 Task: Update the mass number of records
Action: Mouse moved to (207, 209)
Screenshot: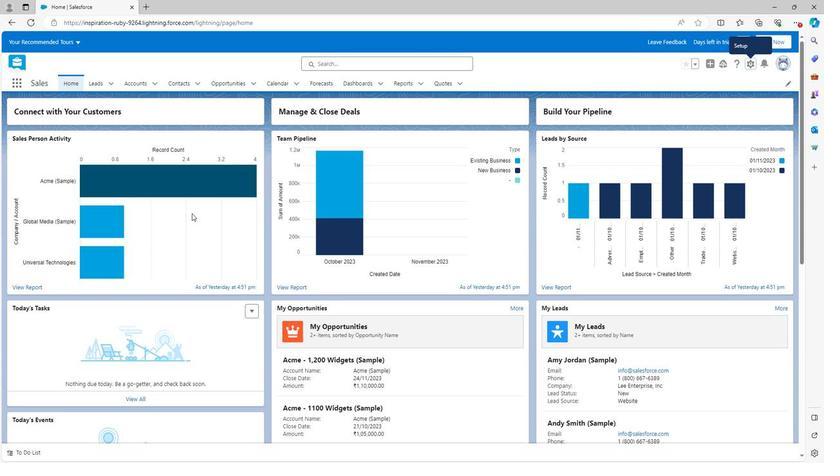 
Action: Mouse scrolled (207, 208) with delta (0, 0)
Screenshot: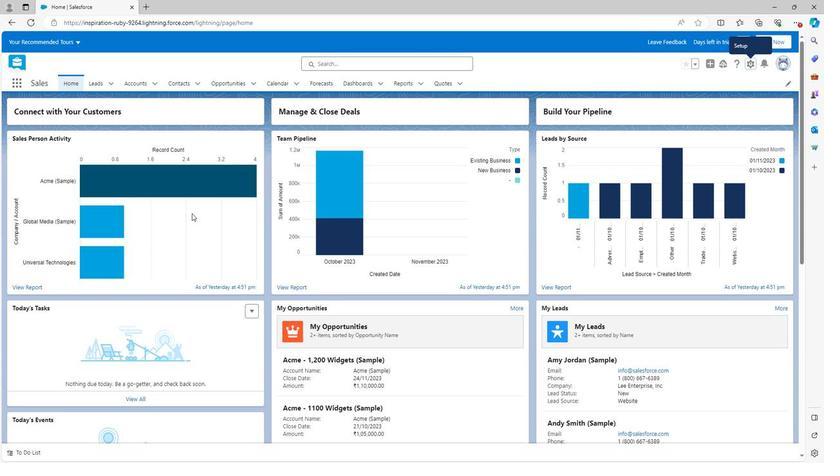 
Action: Mouse scrolled (207, 208) with delta (0, 0)
Screenshot: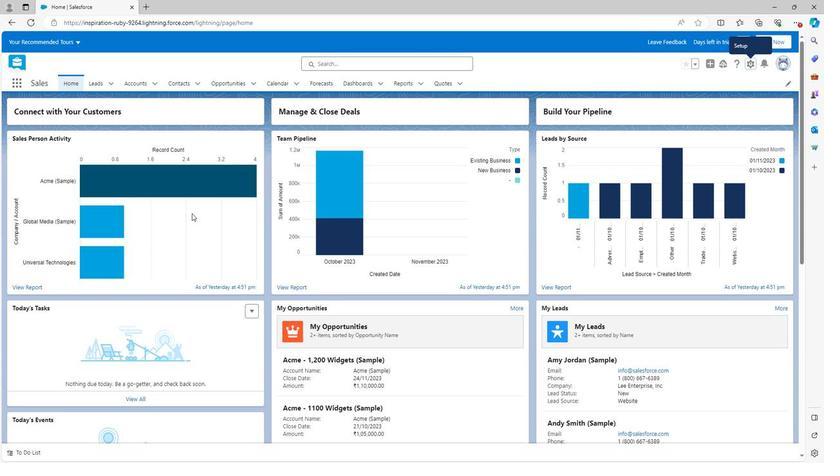 
Action: Mouse scrolled (207, 208) with delta (0, 0)
Screenshot: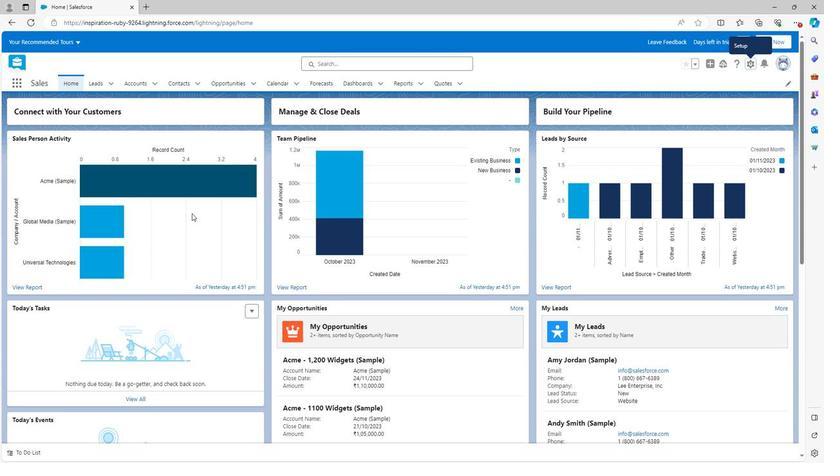 
Action: Mouse scrolled (207, 208) with delta (0, 0)
Screenshot: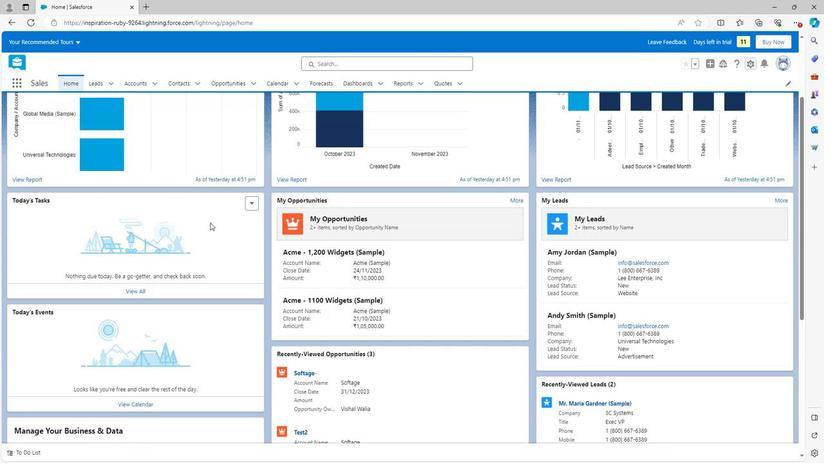 
Action: Mouse scrolled (207, 208) with delta (0, 0)
Screenshot: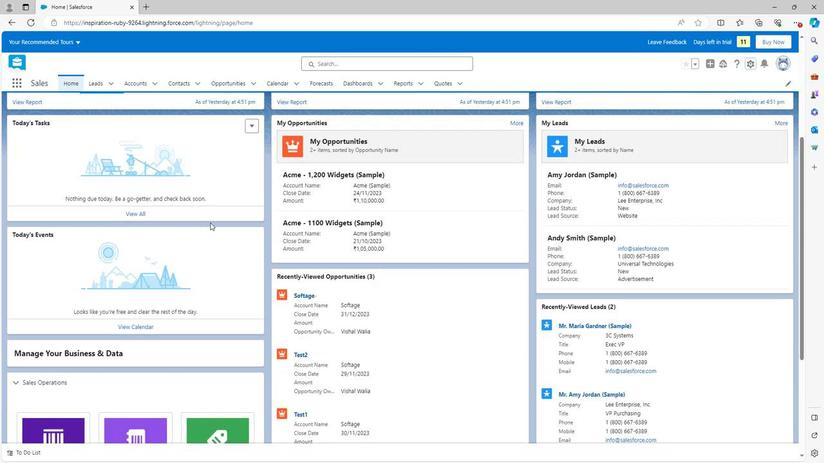 
Action: Mouse scrolled (207, 208) with delta (0, 0)
Screenshot: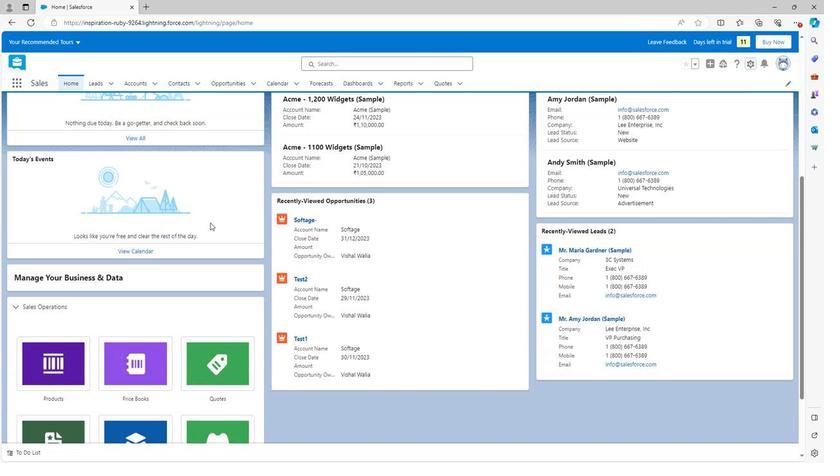
Action: Mouse scrolled (207, 208) with delta (0, 0)
Screenshot: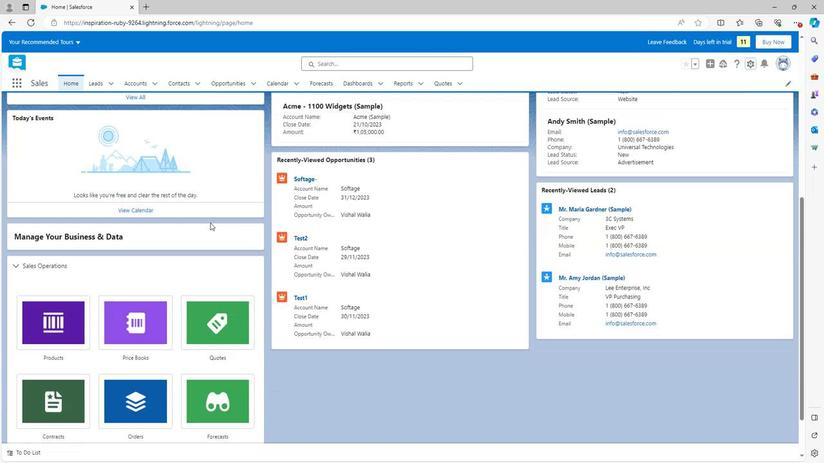 
Action: Mouse scrolled (207, 208) with delta (0, 0)
Screenshot: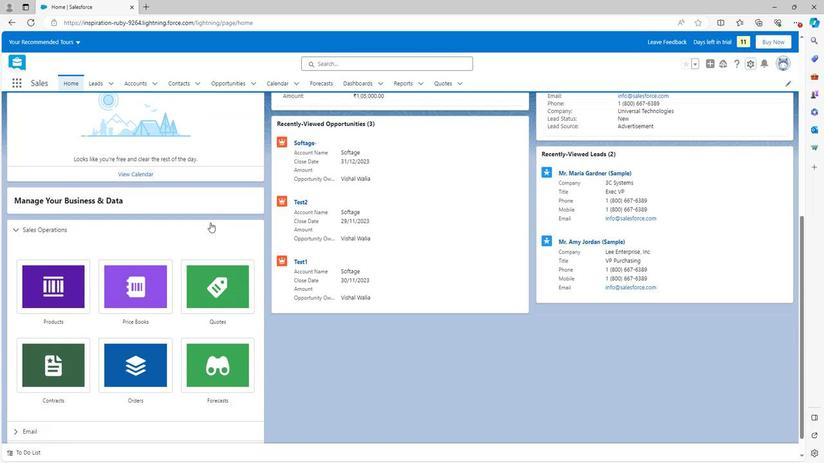 
Action: Mouse scrolled (207, 209) with delta (0, 0)
Screenshot: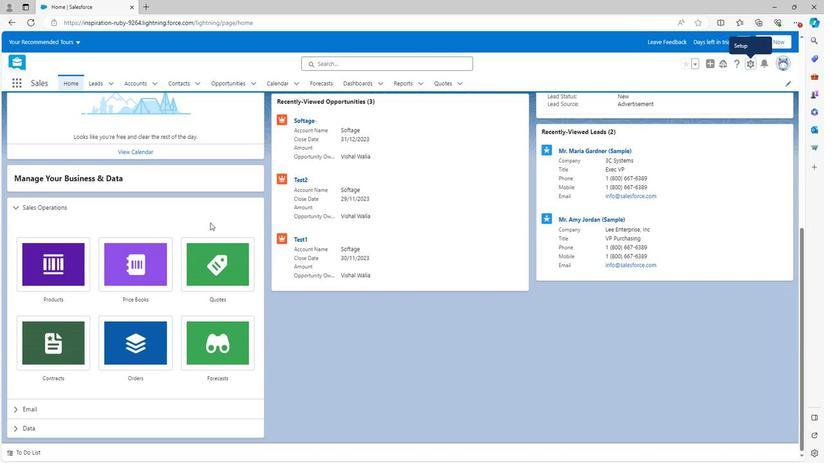 
Action: Mouse scrolled (207, 209) with delta (0, 0)
Screenshot: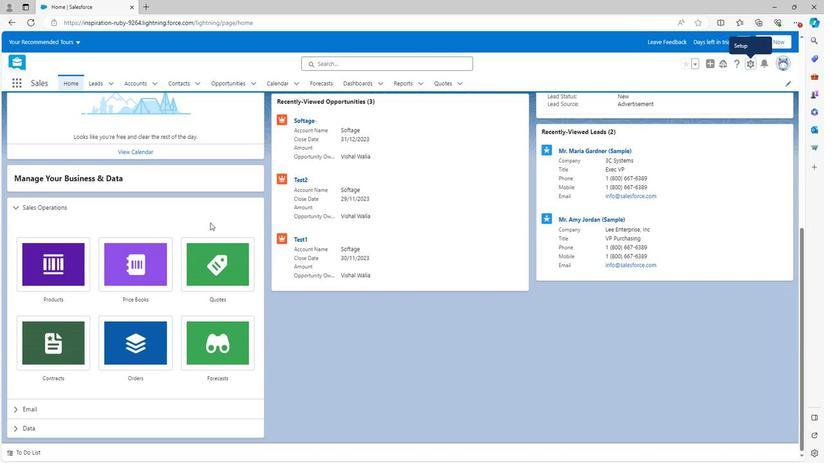 
Action: Mouse scrolled (207, 209) with delta (0, 0)
Screenshot: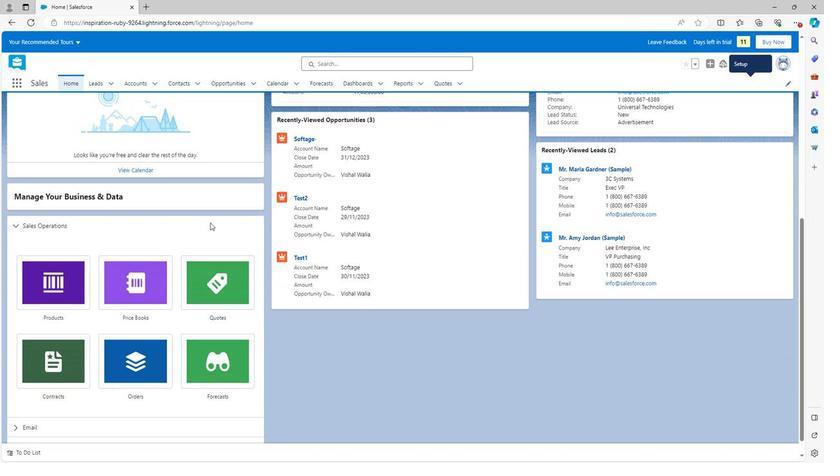
Action: Mouse scrolled (207, 209) with delta (0, 0)
Screenshot: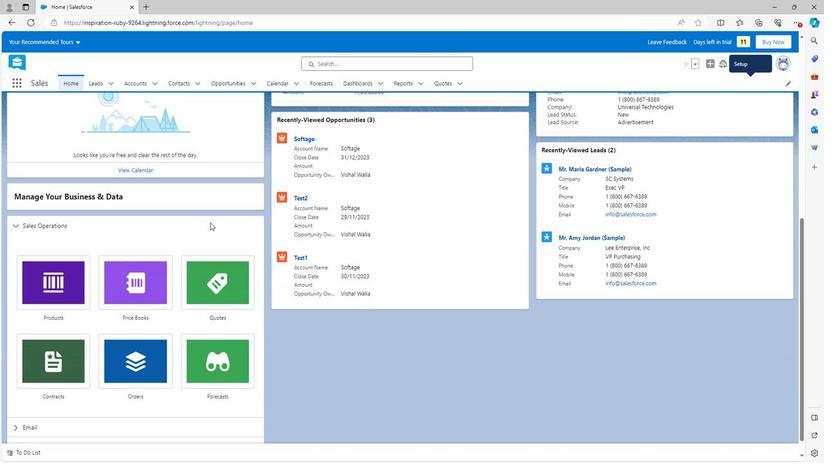 
Action: Mouse scrolled (207, 209) with delta (0, 0)
Screenshot: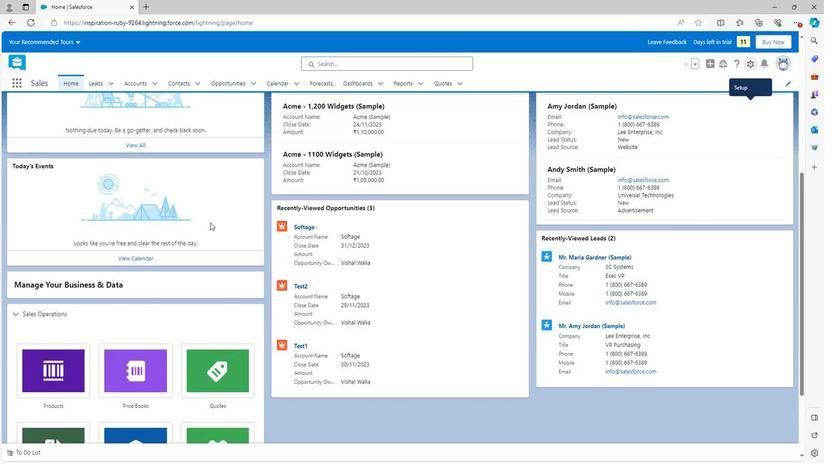 
Action: Mouse scrolled (207, 209) with delta (0, 0)
Screenshot: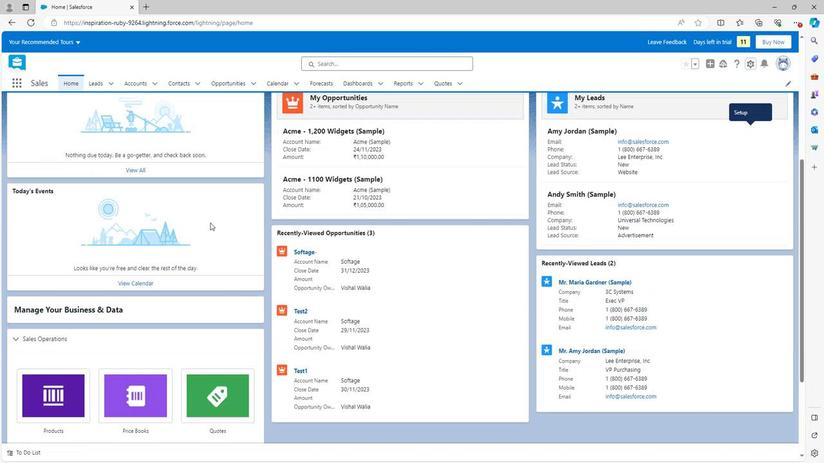 
Action: Mouse scrolled (207, 209) with delta (0, 0)
Screenshot: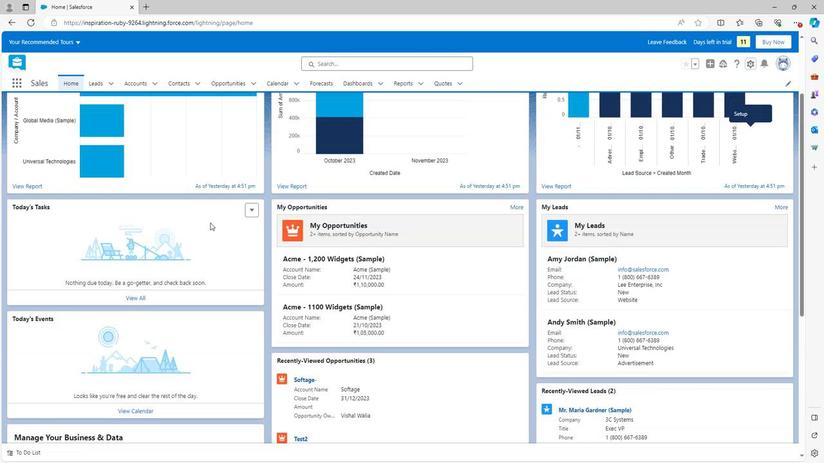 
Action: Mouse moved to (746, 10)
Screenshot: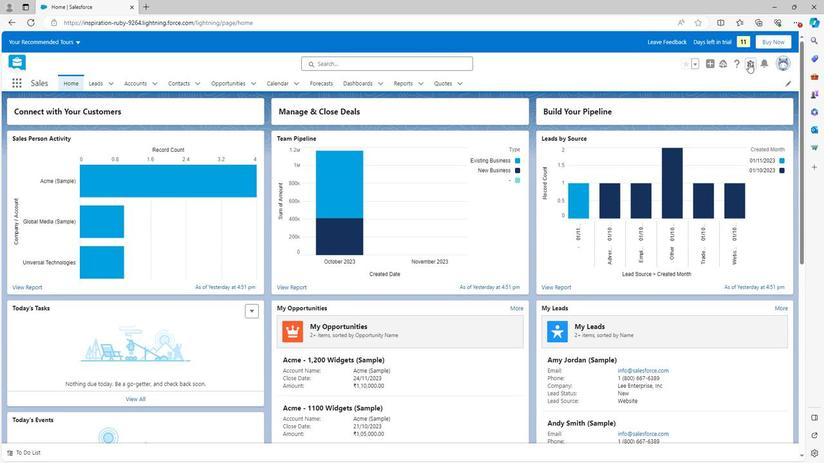 
Action: Mouse pressed left at (746, 10)
Screenshot: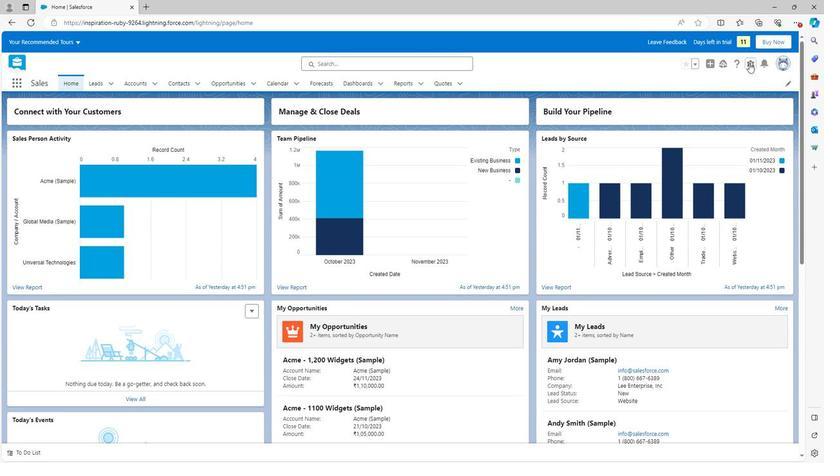 
Action: Mouse moved to (707, 42)
Screenshot: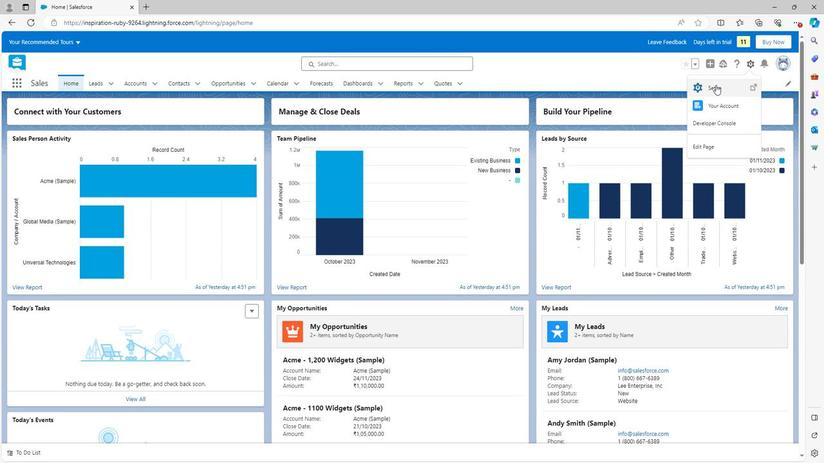 
Action: Mouse pressed left at (707, 42)
Screenshot: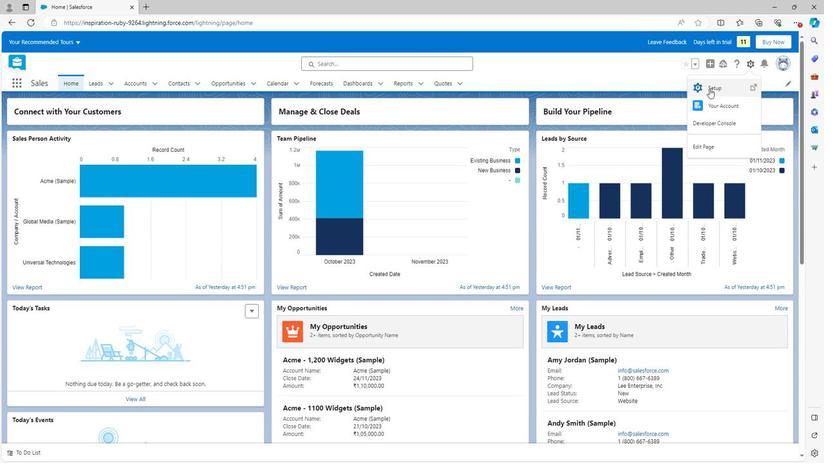 
Action: Mouse moved to (3, 275)
Screenshot: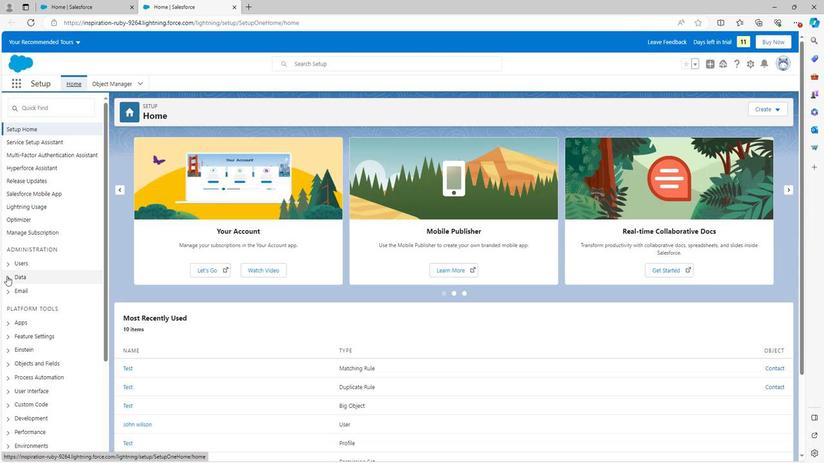 
Action: Mouse pressed left at (3, 275)
Screenshot: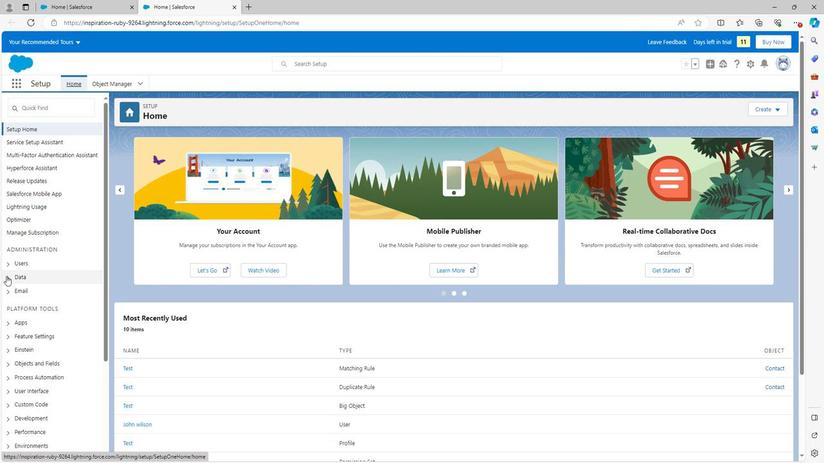 
Action: Mouse moved to (13, 296)
Screenshot: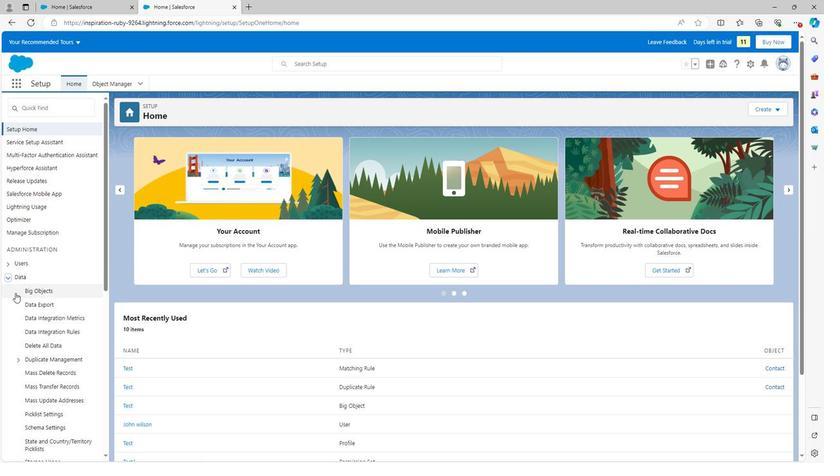 
Action: Mouse scrolled (13, 296) with delta (0, 0)
Screenshot: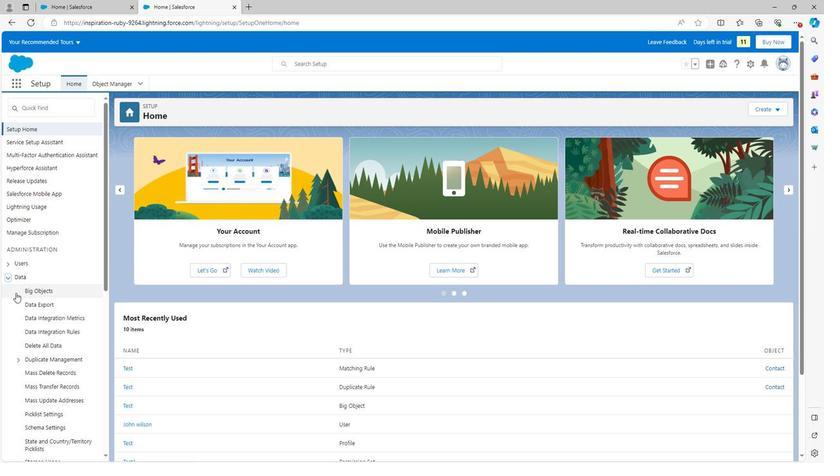 
Action: Mouse scrolled (13, 296) with delta (0, 0)
Screenshot: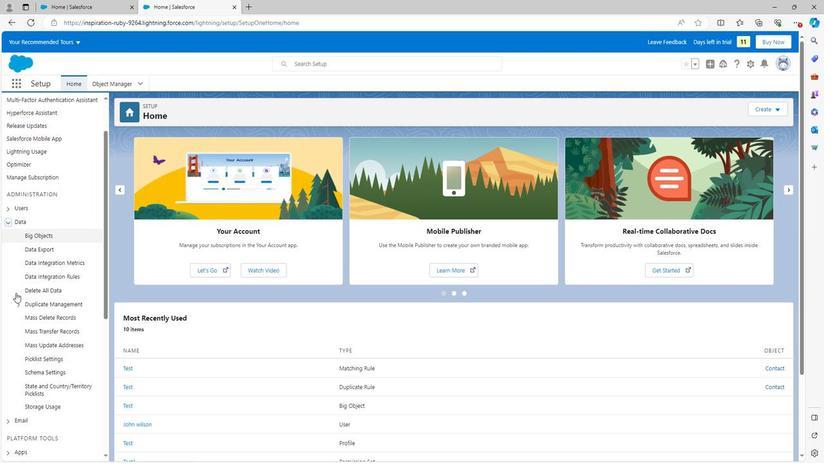 
Action: Mouse moved to (41, 290)
Screenshot: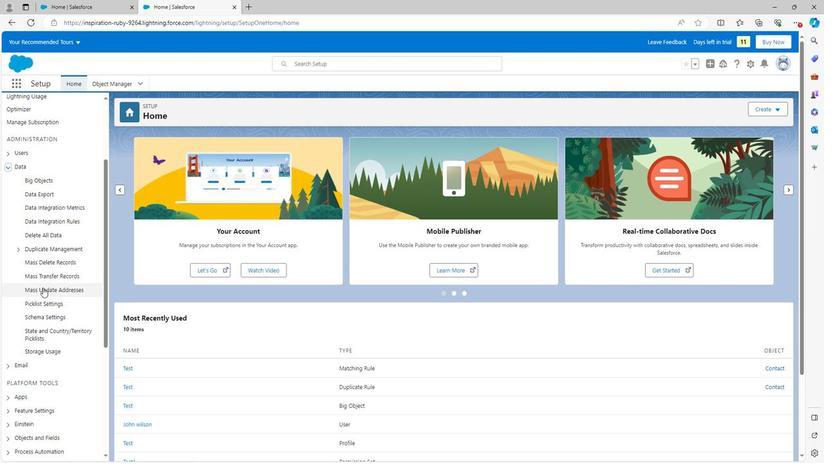 
Action: Mouse pressed left at (41, 290)
Screenshot: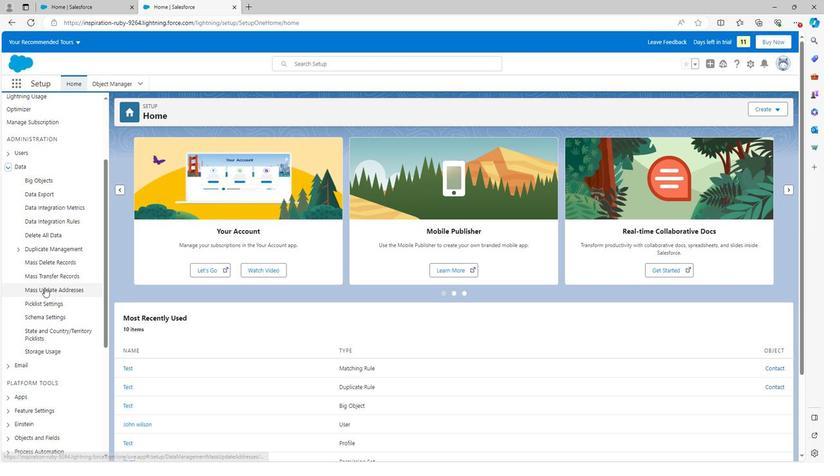 
Action: Mouse moved to (128, 247)
Screenshot: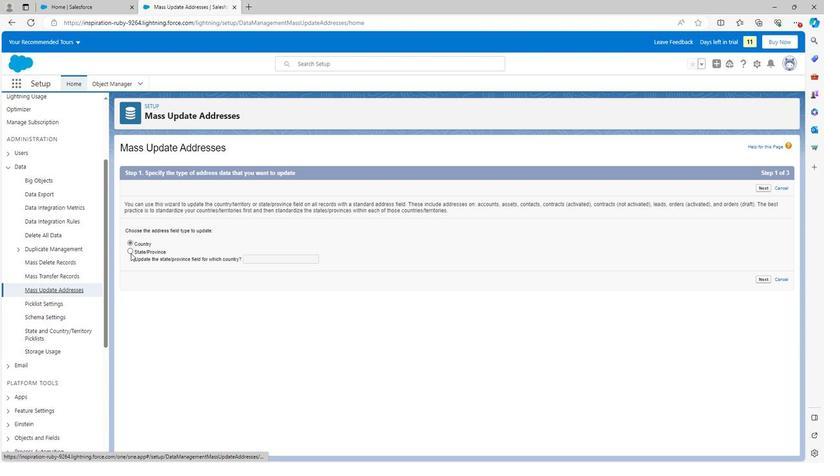 
Action: Mouse pressed left at (128, 247)
Screenshot: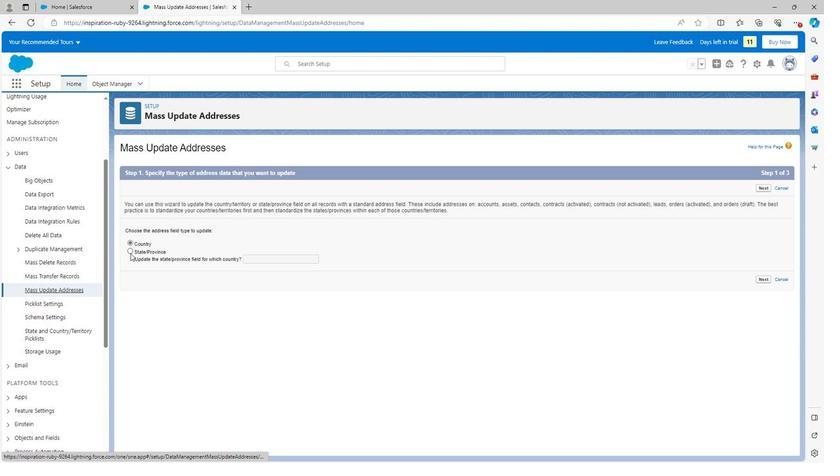 
Action: Mouse moved to (259, 256)
Screenshot: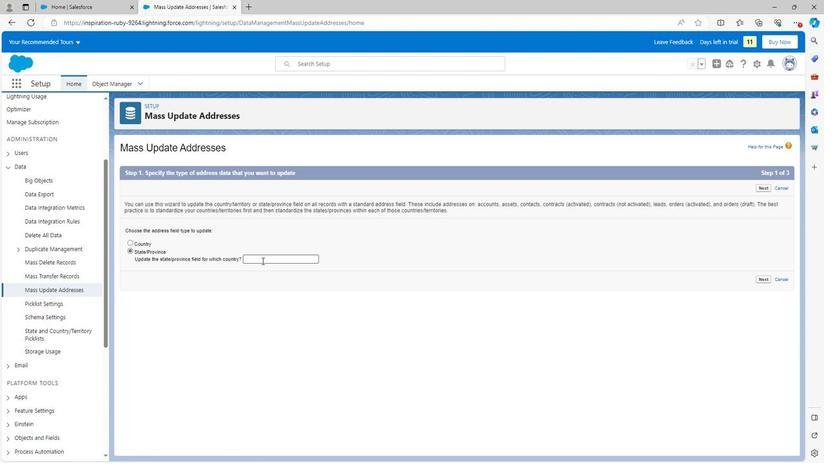 
Action: Mouse pressed left at (259, 256)
Screenshot: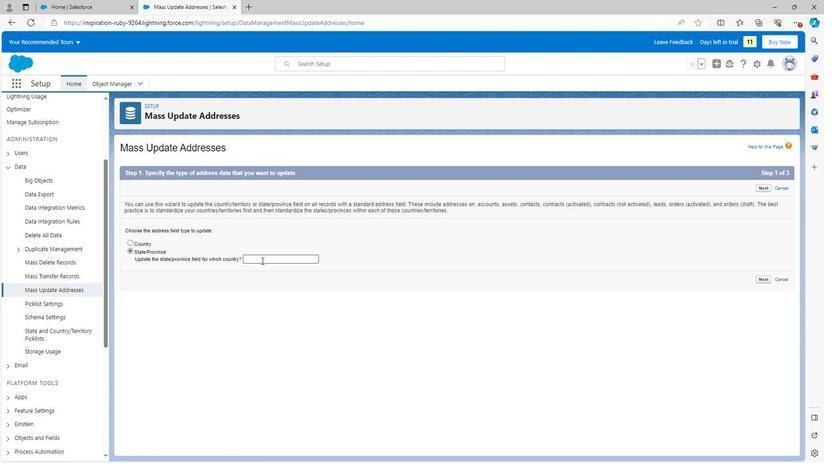 
Action: Mouse moved to (127, 235)
Screenshot: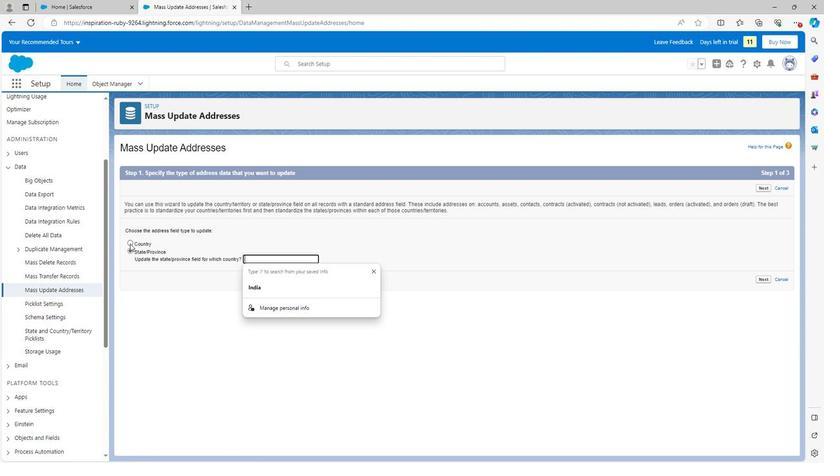 
Action: Mouse pressed left at (127, 235)
Screenshot: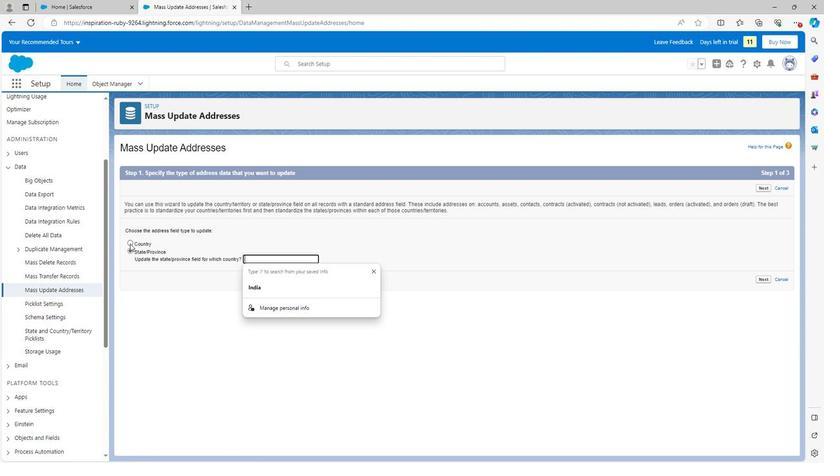 
Action: Mouse moved to (250, 255)
Screenshot: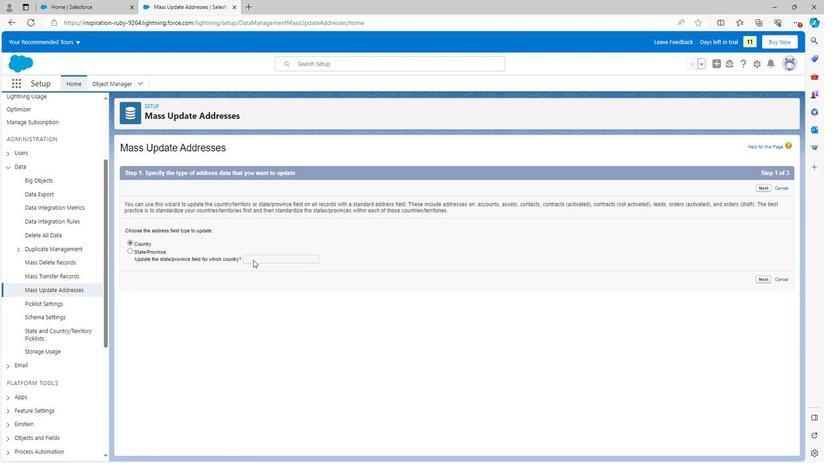 
Action: Mouse pressed left at (250, 255)
Screenshot: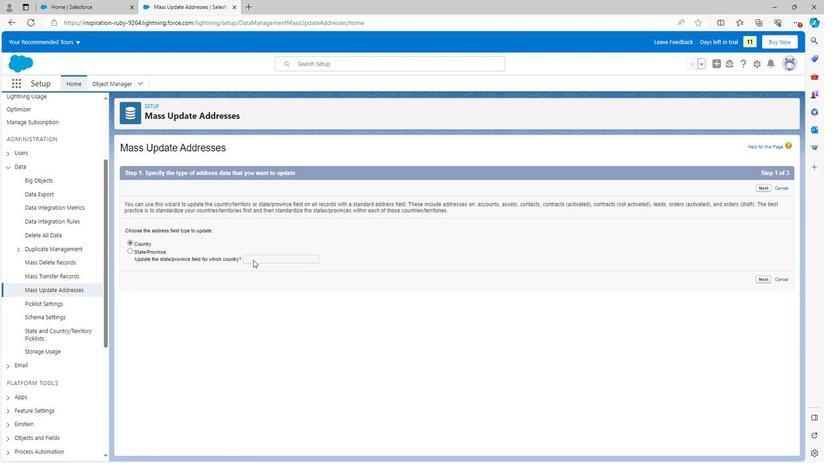 
Action: Mouse moved to (250, 253)
Screenshot: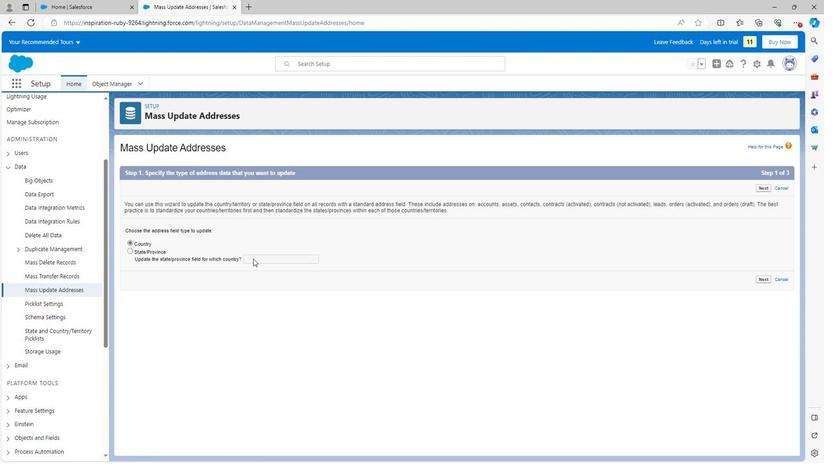 
Action: Mouse pressed left at (250, 253)
Screenshot: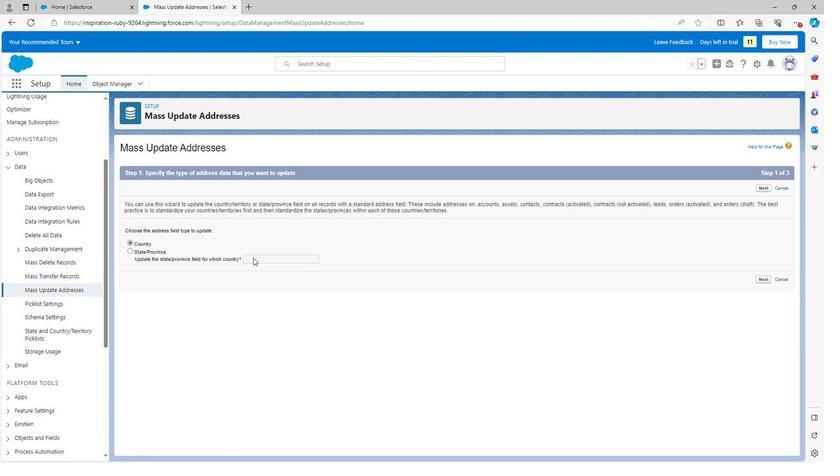 
Action: Mouse moved to (127, 243)
Screenshot: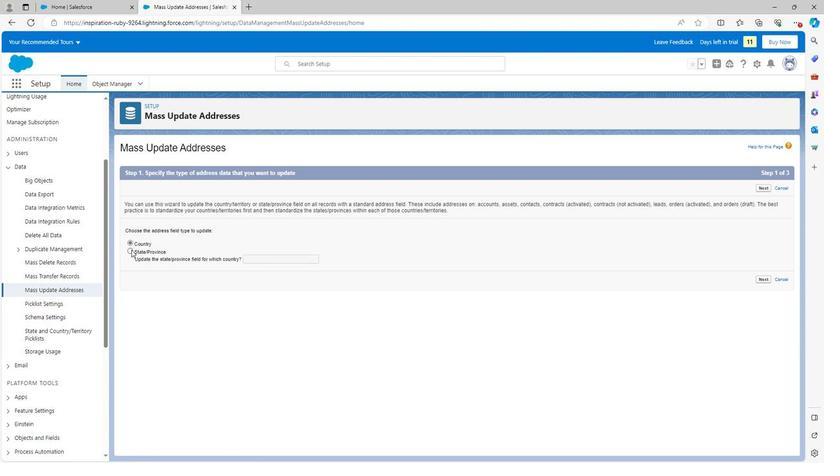 
Action: Mouse pressed left at (127, 243)
Screenshot: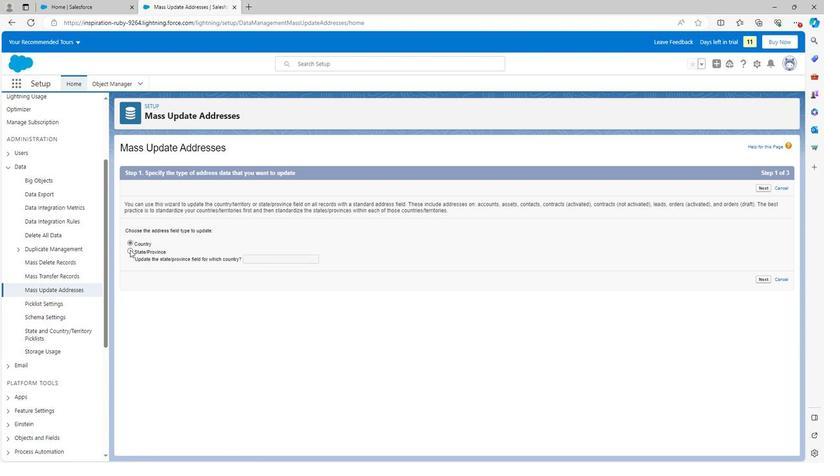 
Action: Mouse moved to (254, 255)
Screenshot: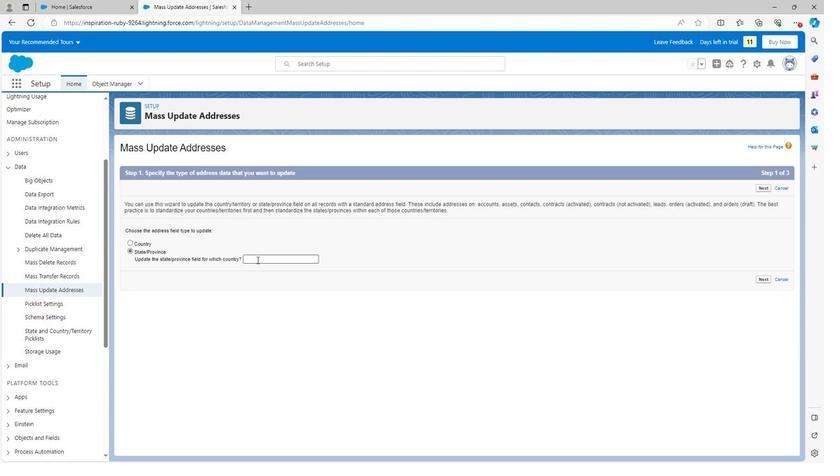 
Action: Mouse pressed left at (254, 255)
Screenshot: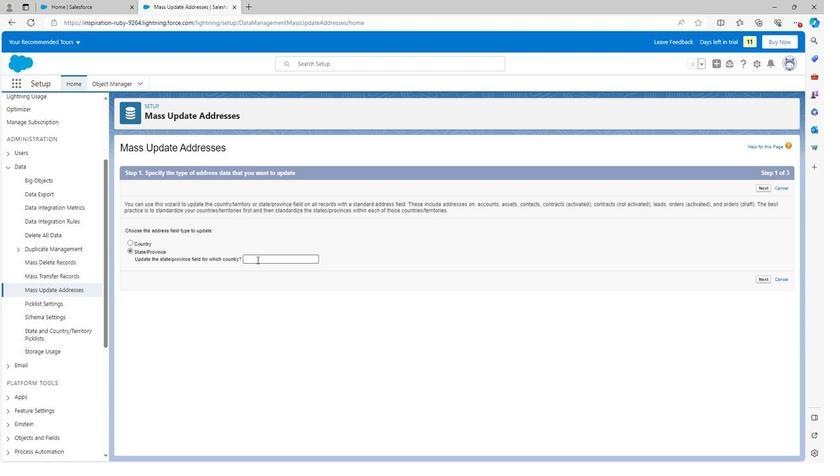 
Action: Mouse moved to (253, 276)
Screenshot: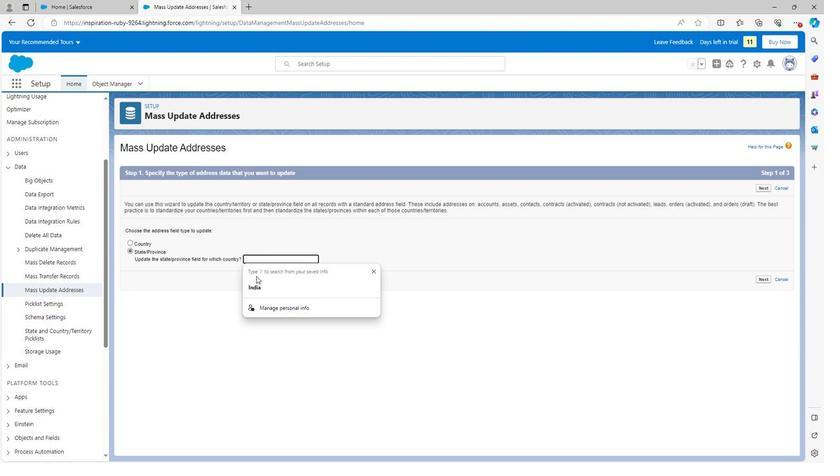 
Action: Key pressed <Key.shift><Key.shift><Key.shift><Key.shift><Key.shift><Key.shift><Key.shift><Key.shift><Key.shift><Key.shift><Key.shift><Key.shift><Key.shift><Key.shift><Key.shift><Key.shift><Key.shift><Key.shift><Key.shift><Key.shift><Key.shift><Key.shift><Key.shift><Key.shift><Key.shift><Key.shift><Key.shift><Key.shift><Key.shift><Key.shift><Key.shift><Key.shift><Key.shift><Key.shift>Haryana
Screenshot: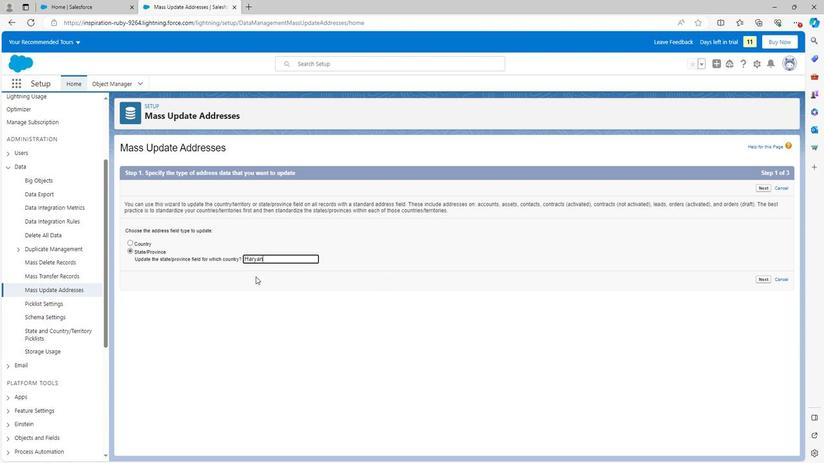 
Action: Mouse moved to (403, 254)
Screenshot: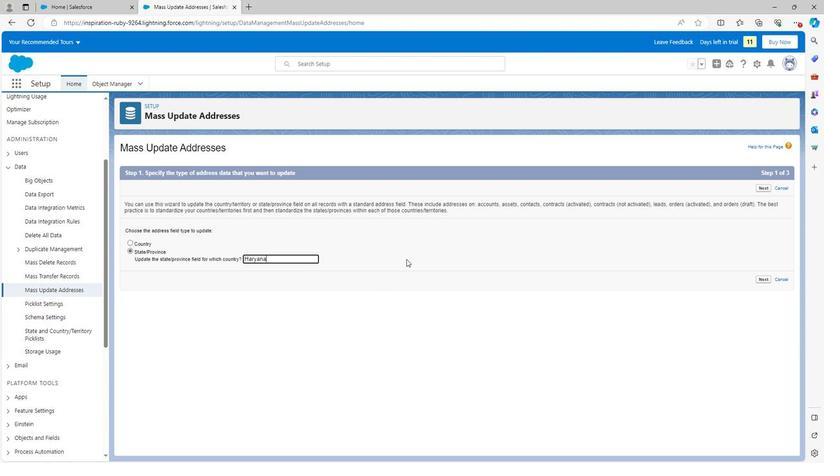 
Action: Mouse pressed left at (403, 254)
Screenshot: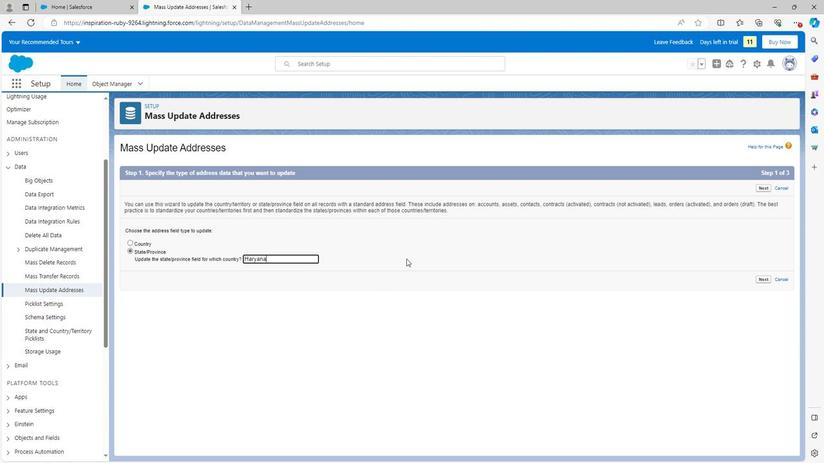 
Action: Mouse moved to (764, 280)
Screenshot: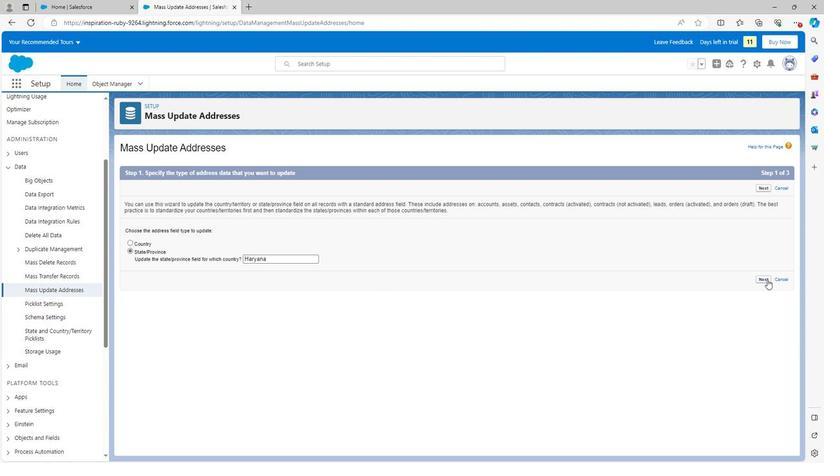 
Action: Mouse pressed left at (764, 280)
Screenshot: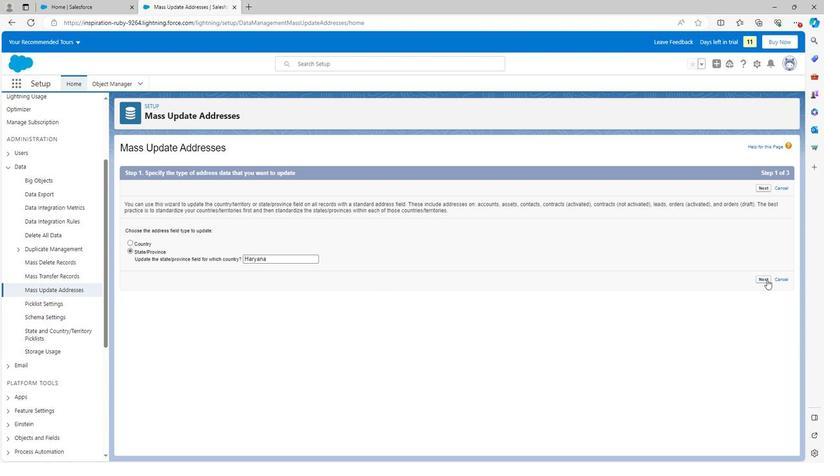 
Action: Mouse moved to (290, 247)
Screenshot: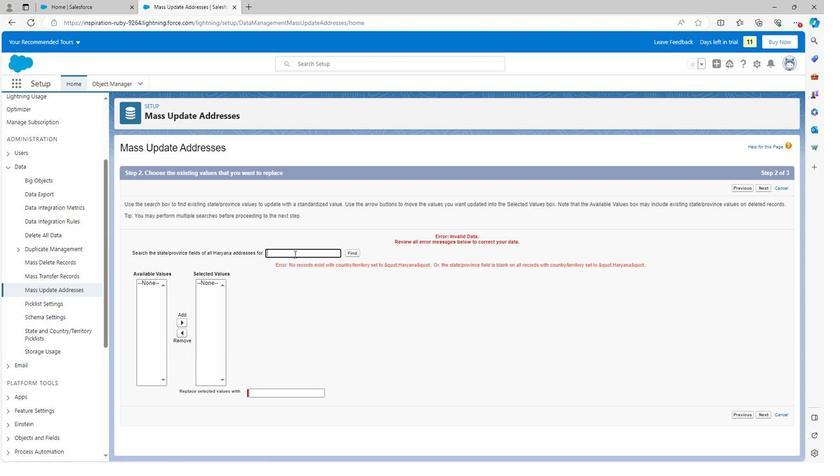 
Action: Mouse pressed left at (290, 247)
Screenshot: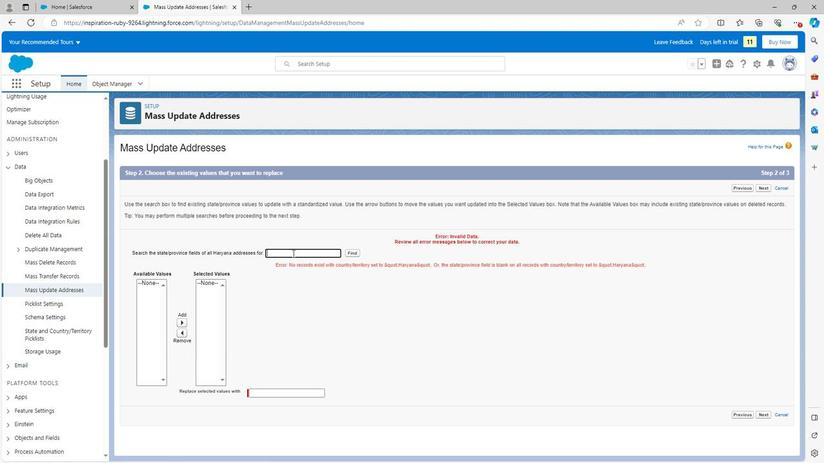 
Action: Mouse moved to (407, 393)
Screenshot: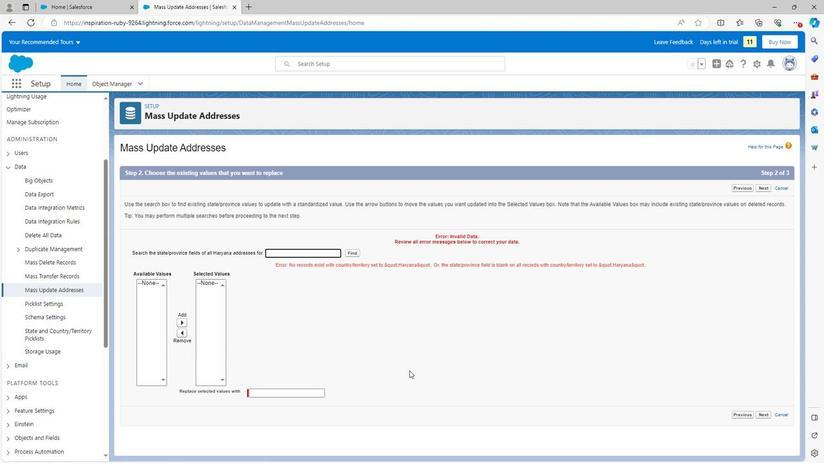
